 Task: In the  document partnership.docx Use the feature 'and check spelling and grammer' Select the body of letter and change paragraph spacing to  'Double' Select the word Greetings and change font size to  27
Action: Mouse moved to (268, 339)
Screenshot: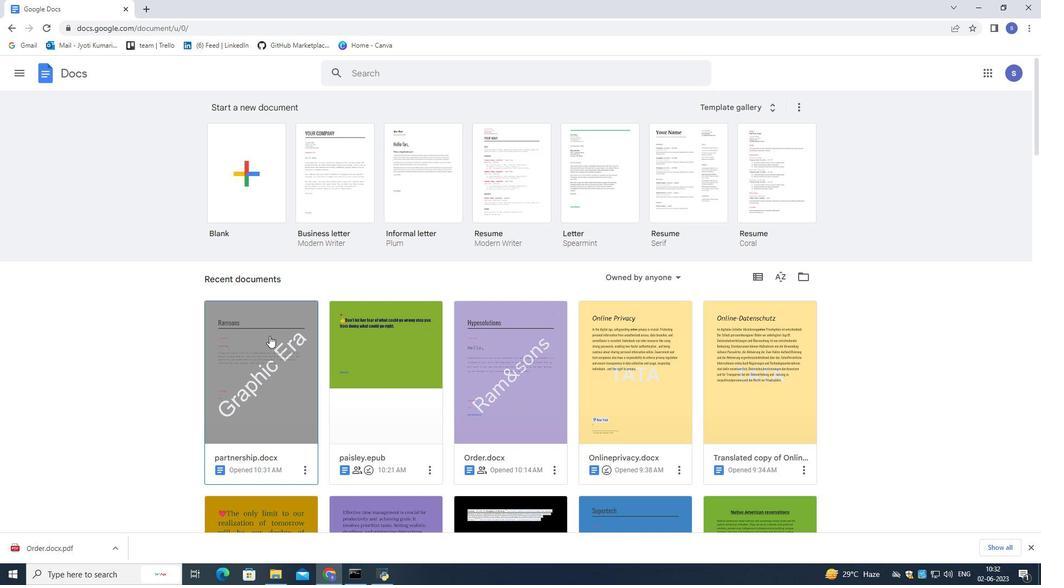 
Action: Mouse pressed left at (268, 339)
Screenshot: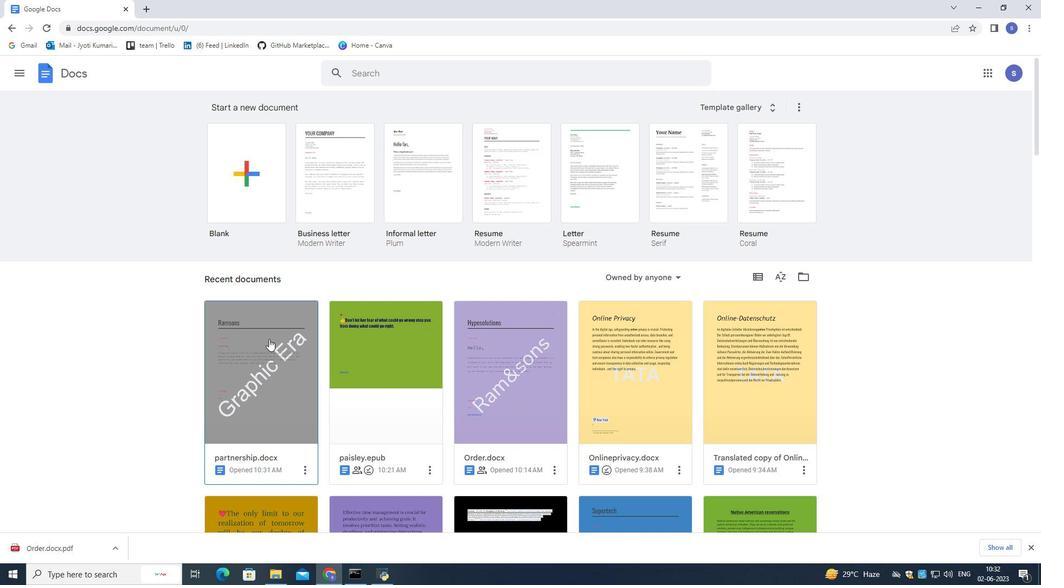 
Action: Mouse pressed left at (268, 339)
Screenshot: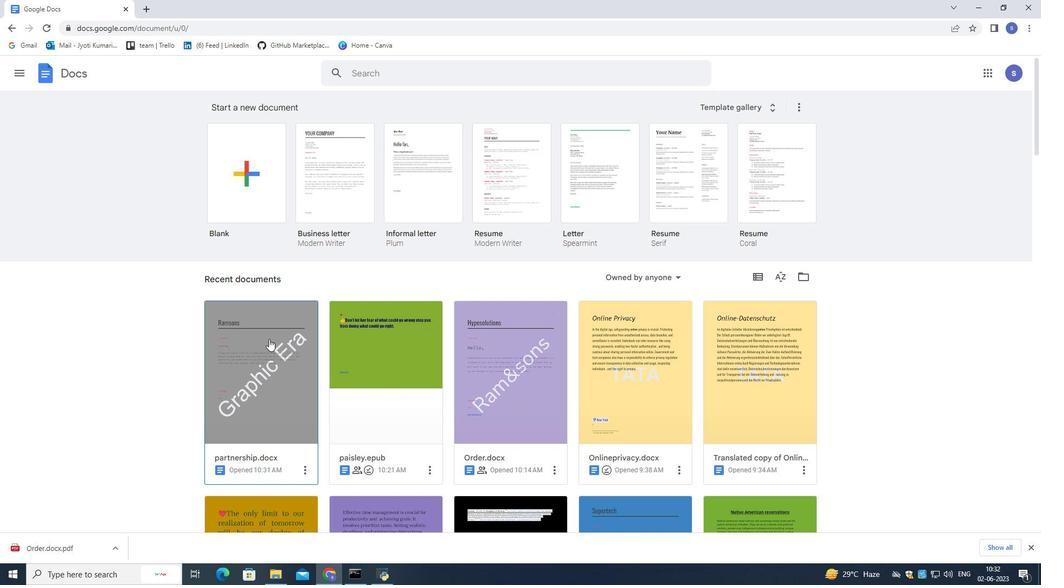 
Action: Mouse moved to (174, 79)
Screenshot: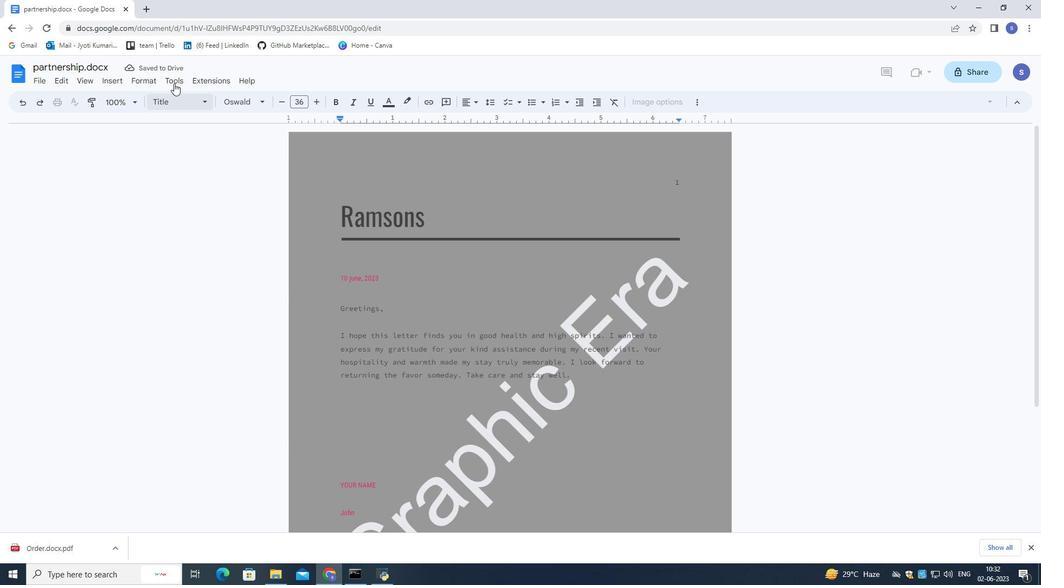 
Action: Mouse pressed left at (174, 79)
Screenshot: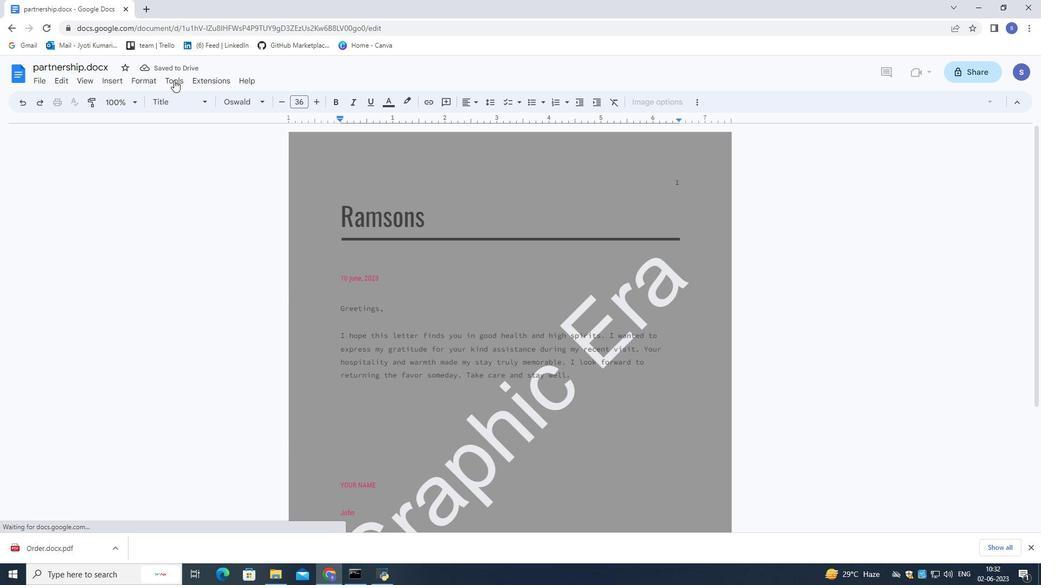 
Action: Mouse moved to (342, 93)
Screenshot: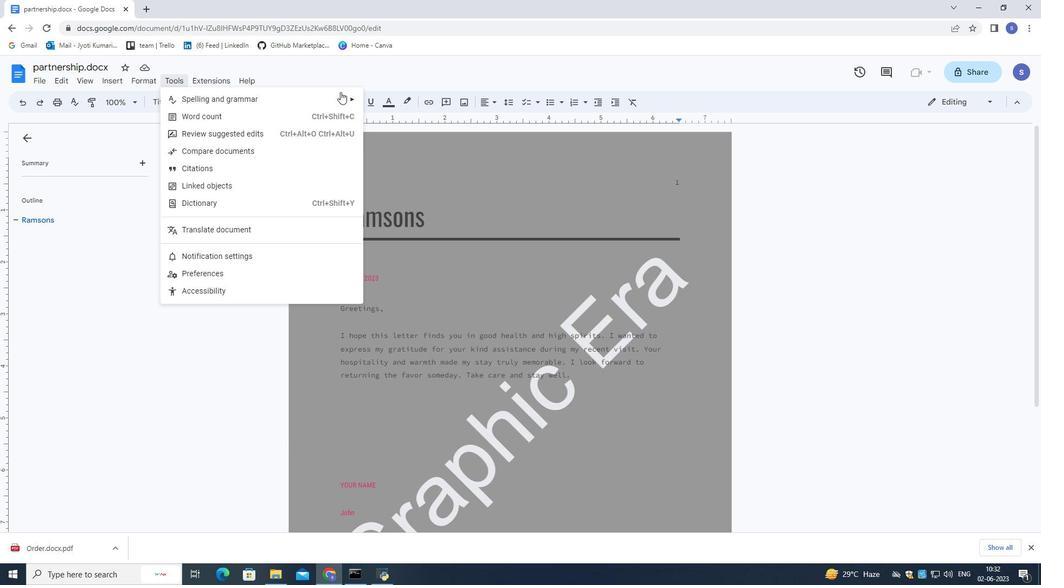 
Action: Mouse pressed left at (342, 93)
Screenshot: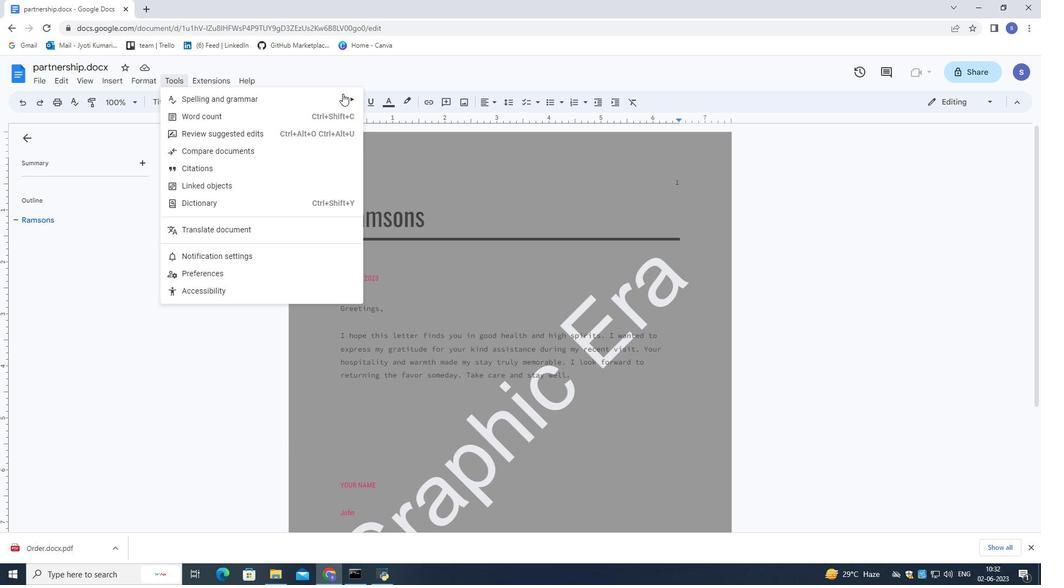 
Action: Mouse moved to (379, 99)
Screenshot: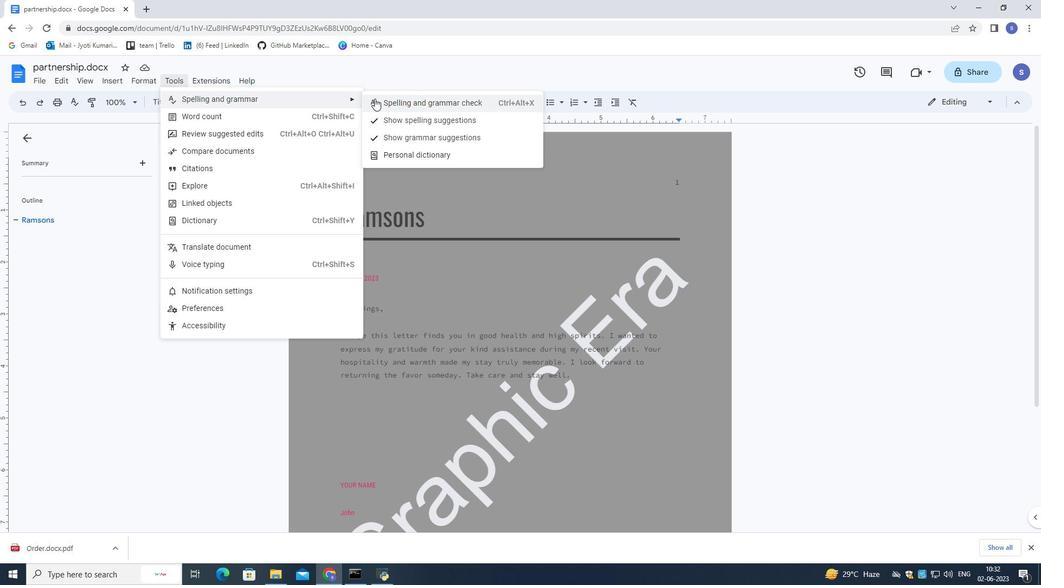 
Action: Mouse pressed left at (379, 99)
Screenshot: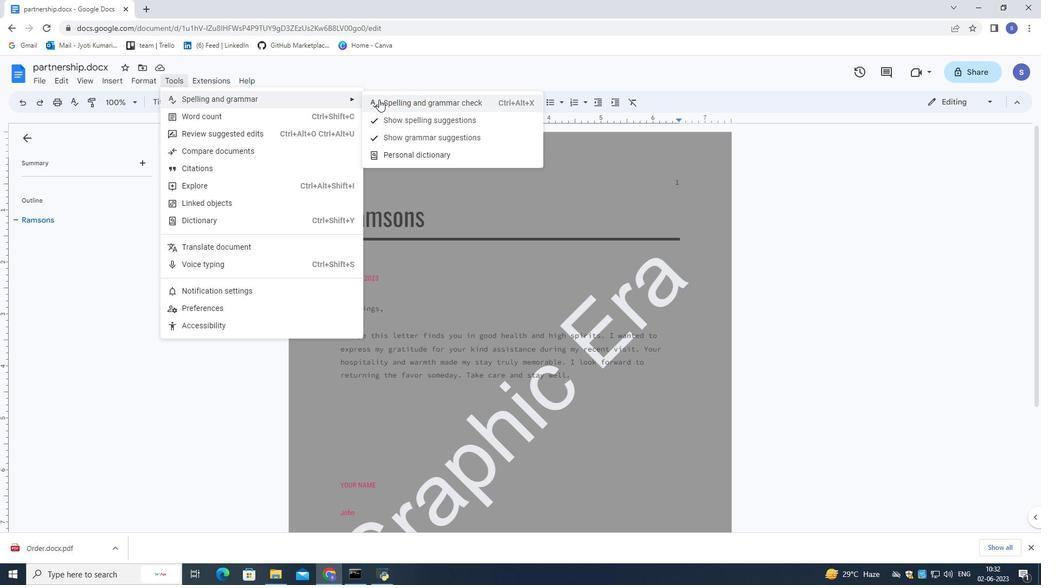 
Action: Mouse moved to (409, 225)
Screenshot: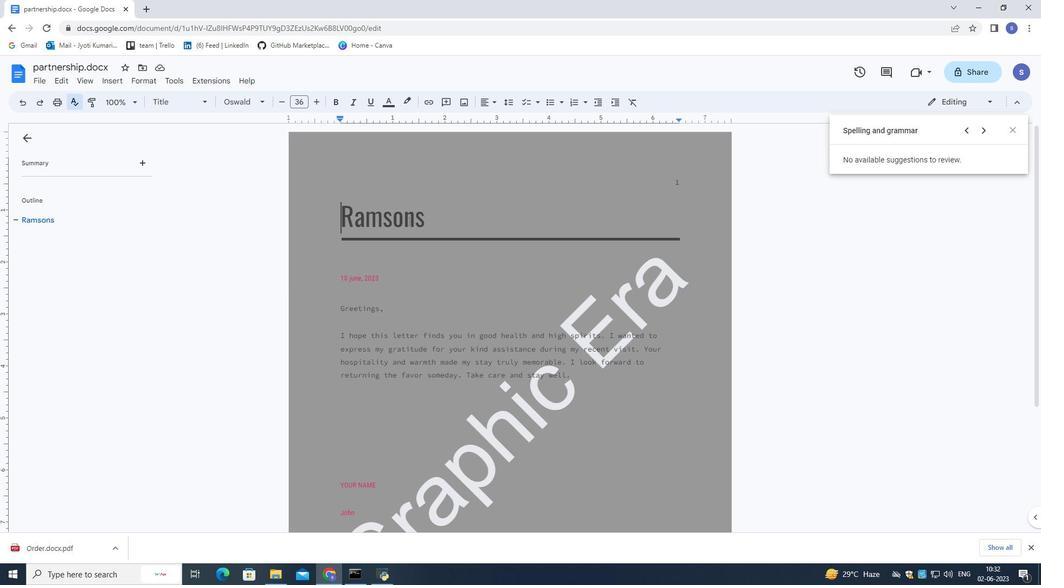 
Action: Mouse scrolled (409, 225) with delta (0, 0)
Screenshot: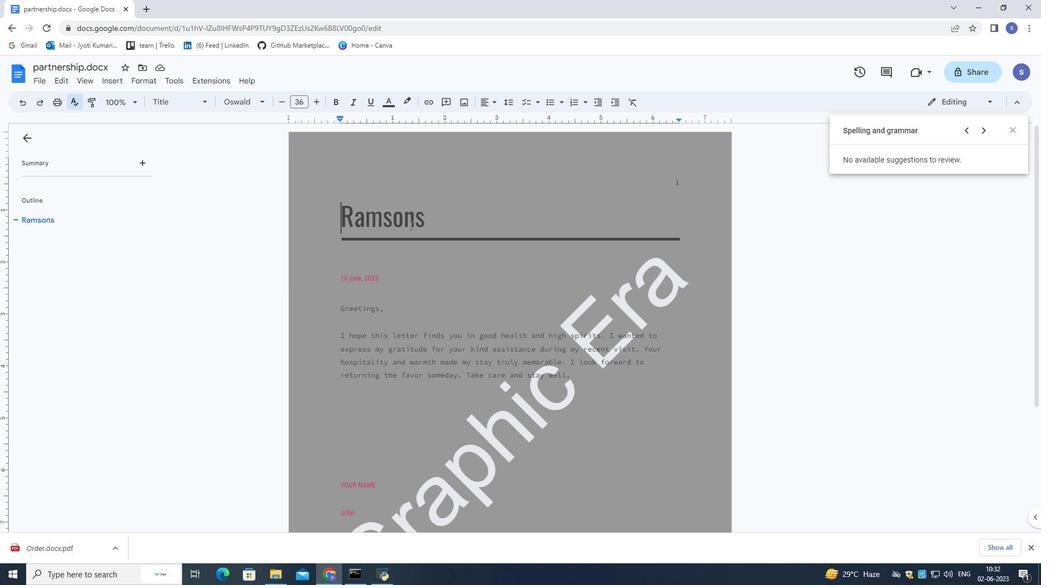 
Action: Mouse scrolled (409, 225) with delta (0, 0)
Screenshot: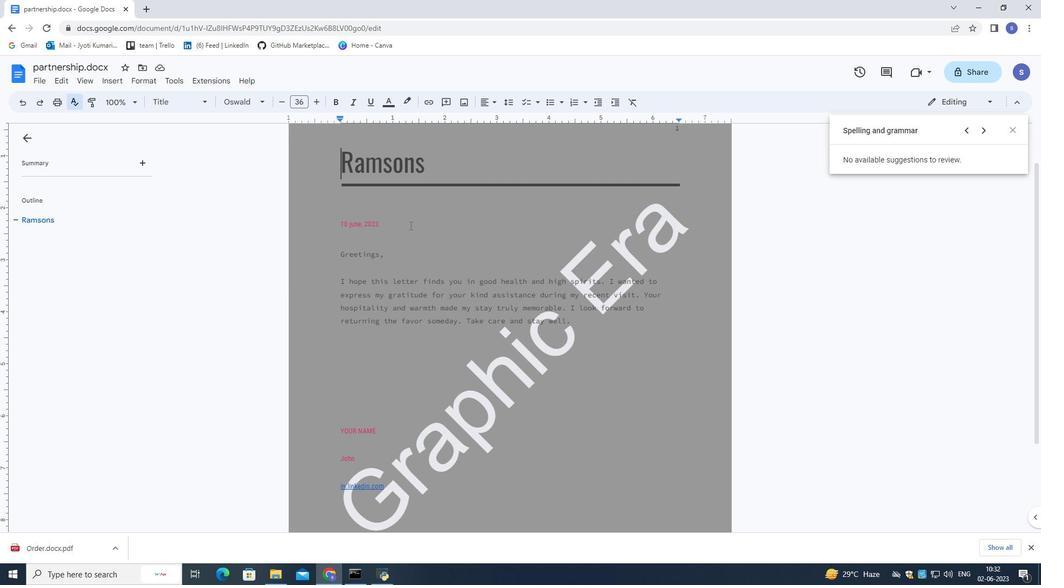 
Action: Mouse moved to (574, 271)
Screenshot: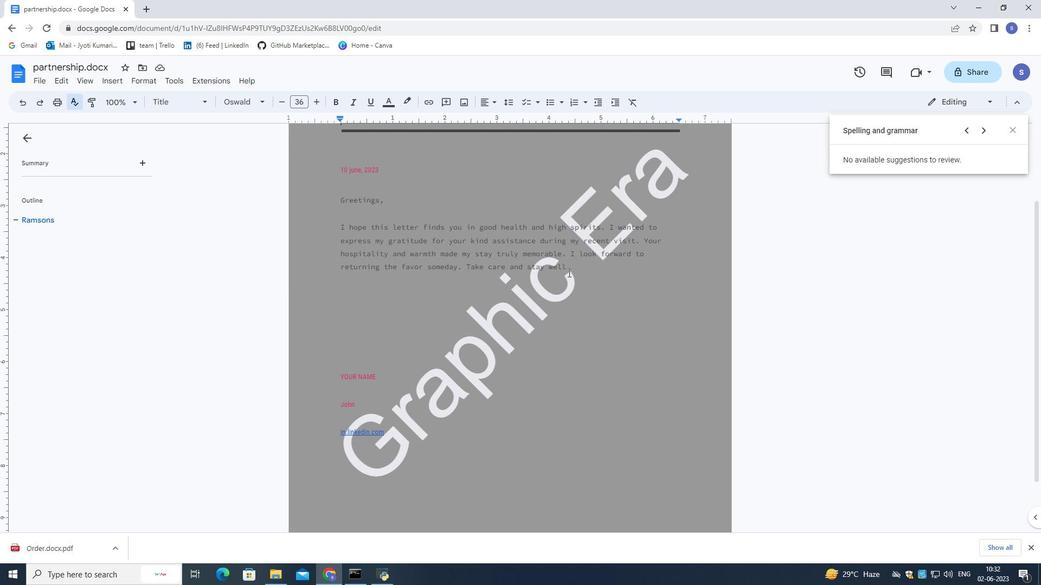 
Action: Mouse pressed left at (574, 271)
Screenshot: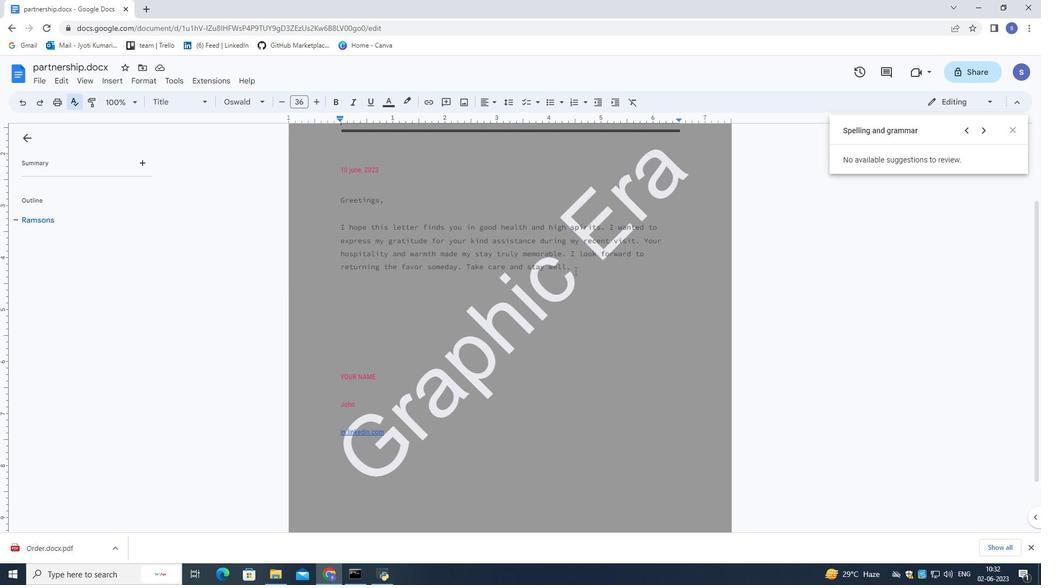 
Action: Mouse moved to (504, 99)
Screenshot: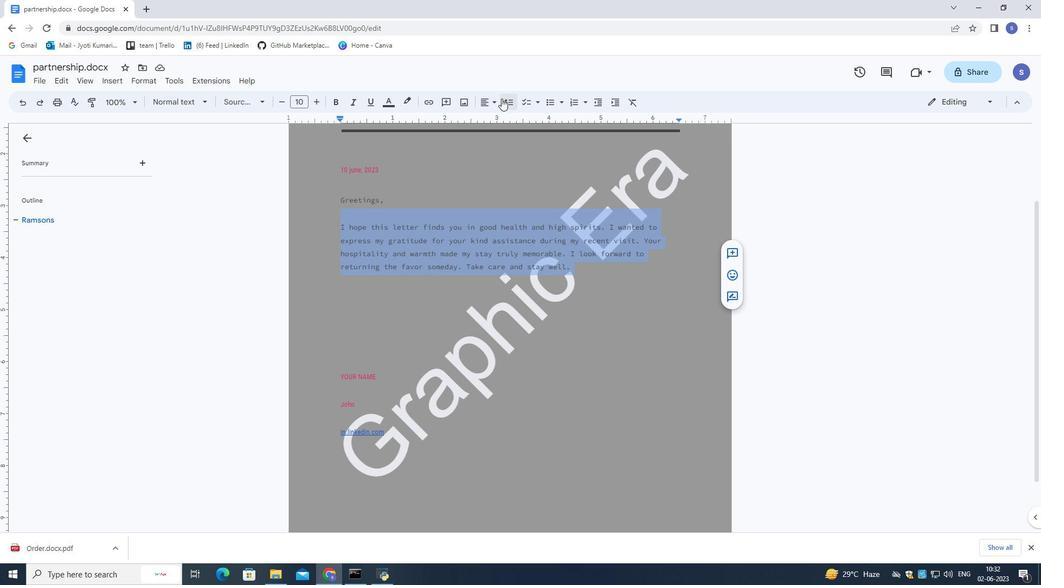 
Action: Mouse pressed left at (504, 99)
Screenshot: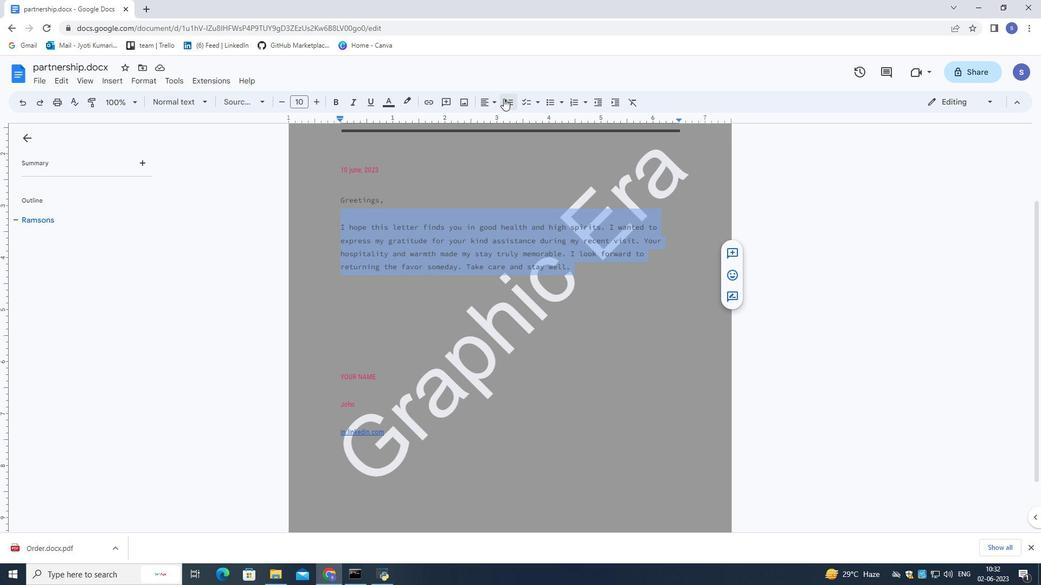 
Action: Mouse moved to (522, 173)
Screenshot: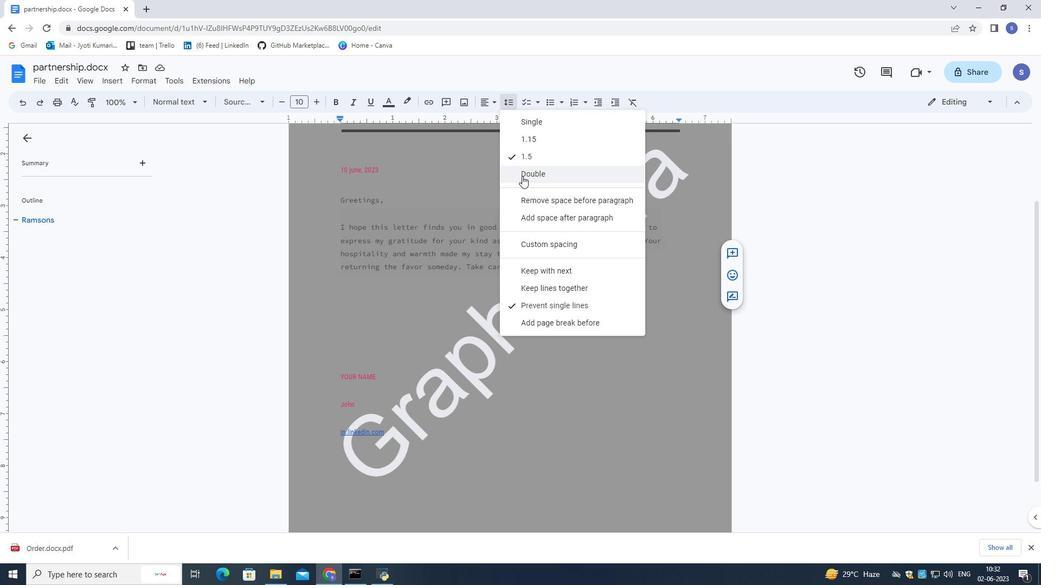 
Action: Mouse pressed left at (522, 173)
Screenshot: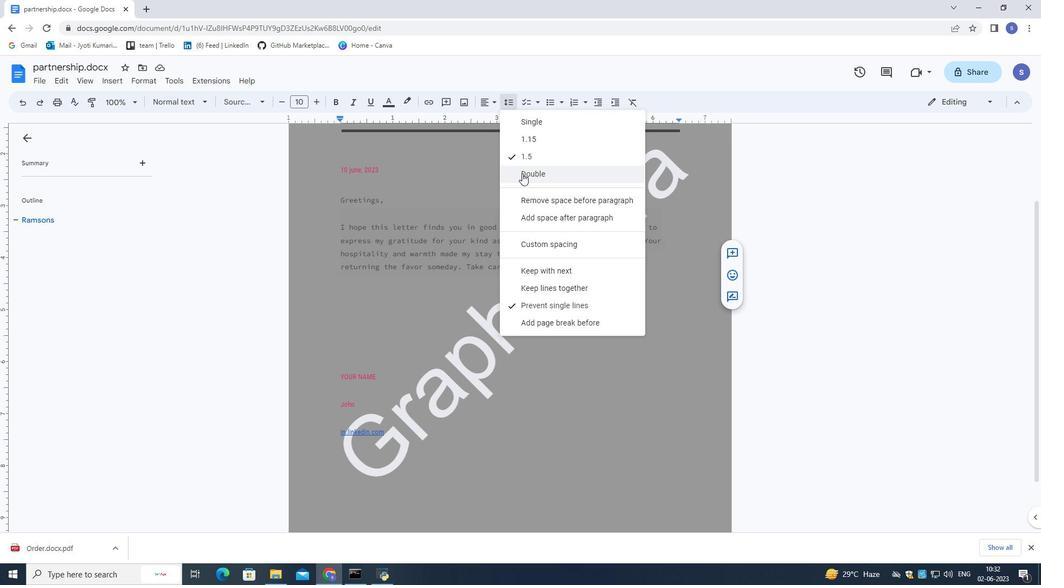 
Action: Mouse moved to (488, 281)
Screenshot: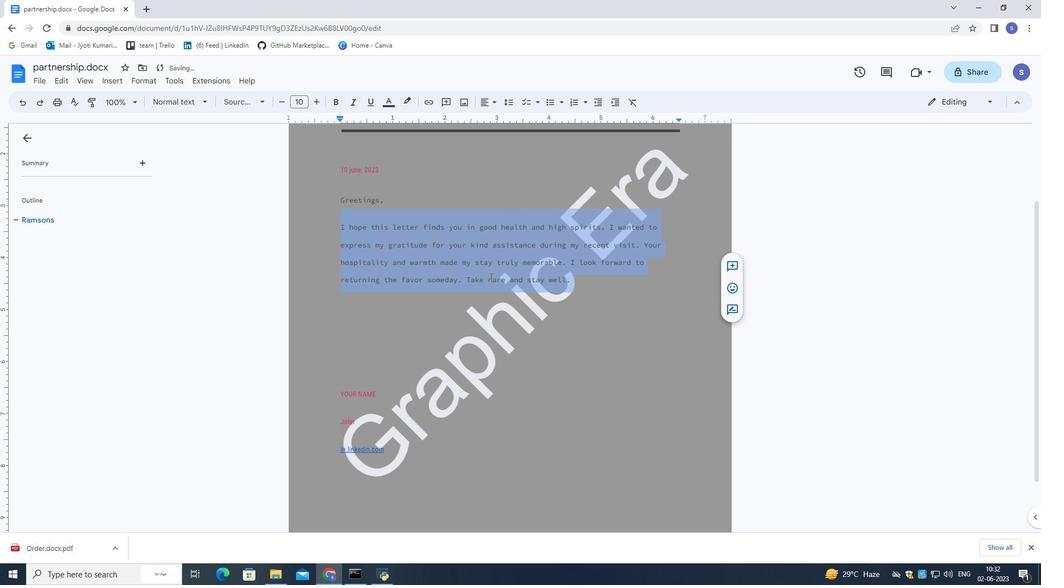 
Action: Mouse pressed left at (488, 281)
Screenshot: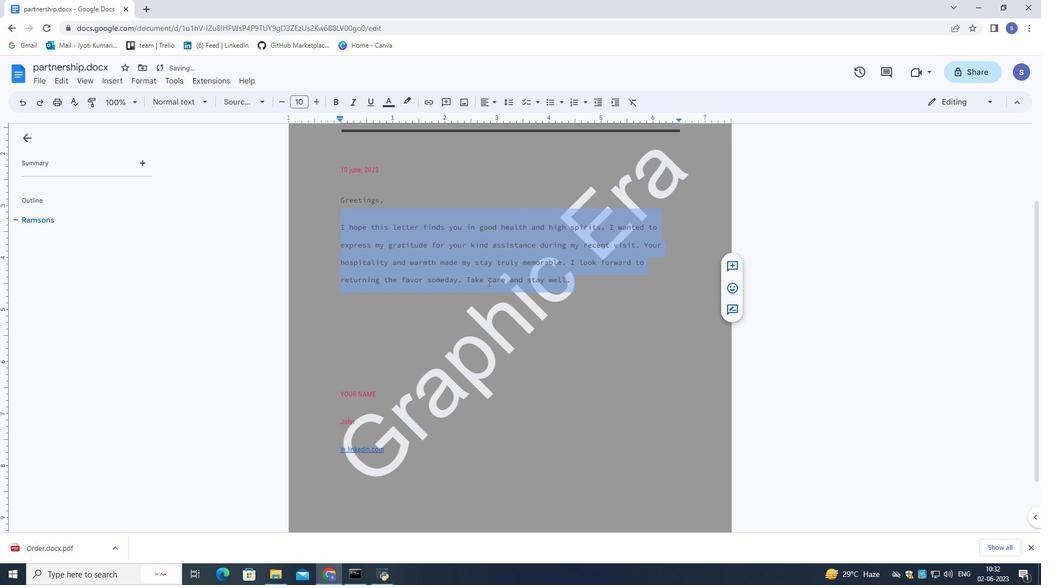 
Action: Mouse moved to (400, 195)
Screenshot: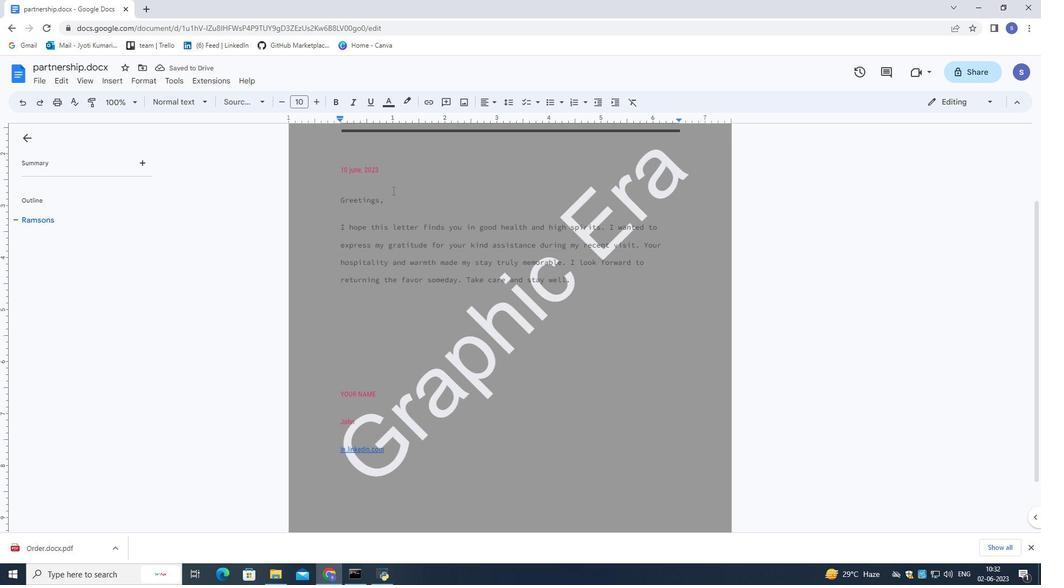 
Action: Mouse pressed left at (400, 195)
Screenshot: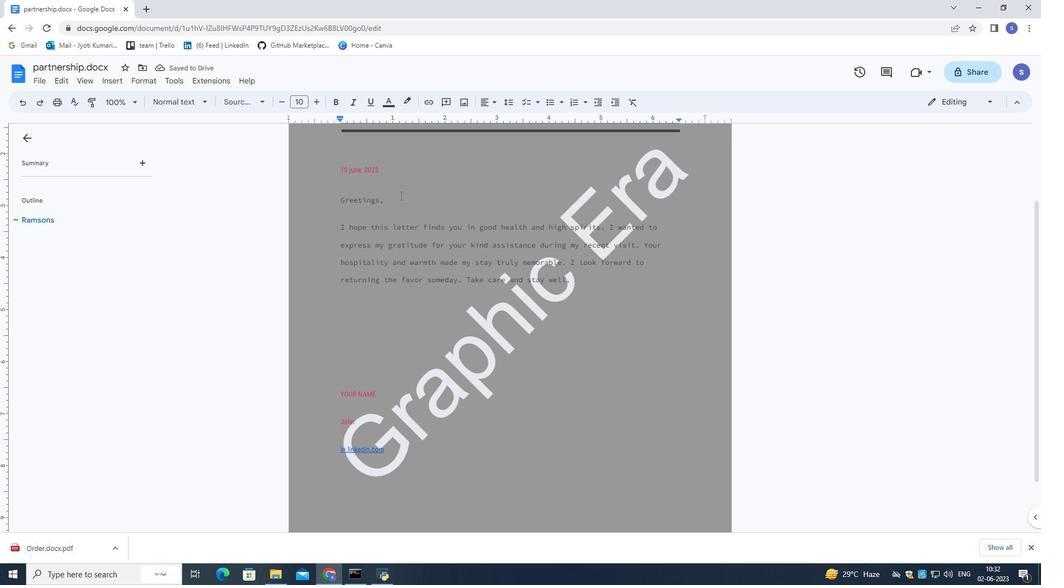 
Action: Mouse moved to (318, 103)
Screenshot: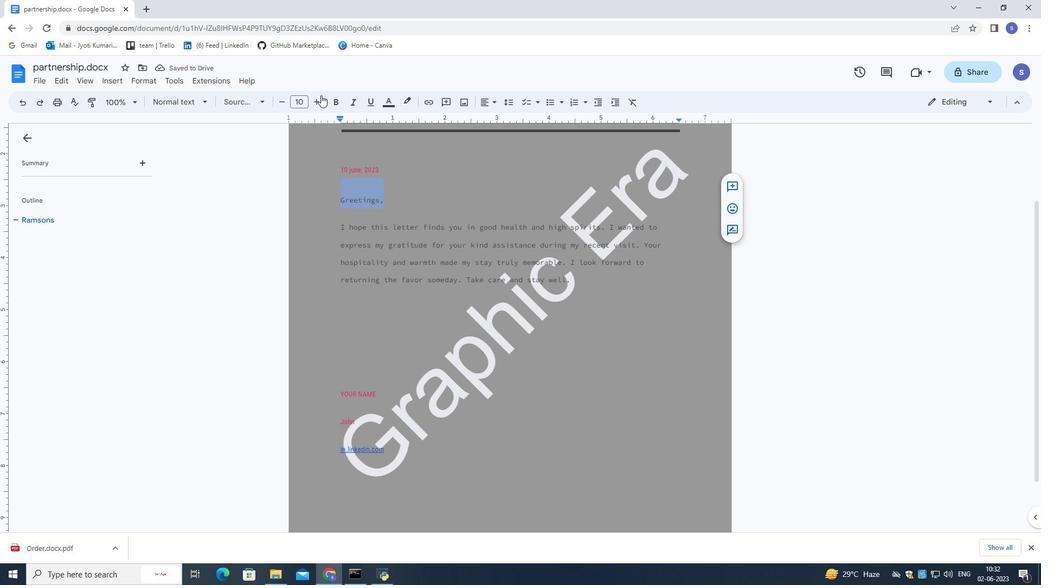 
Action: Mouse pressed left at (318, 103)
Screenshot: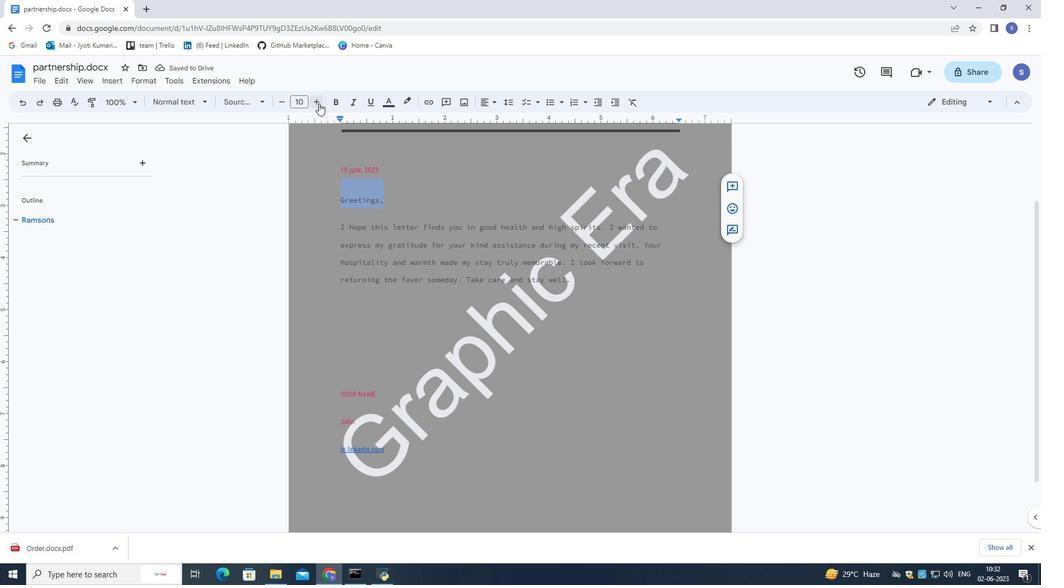 
Action: Mouse pressed left at (318, 103)
Screenshot: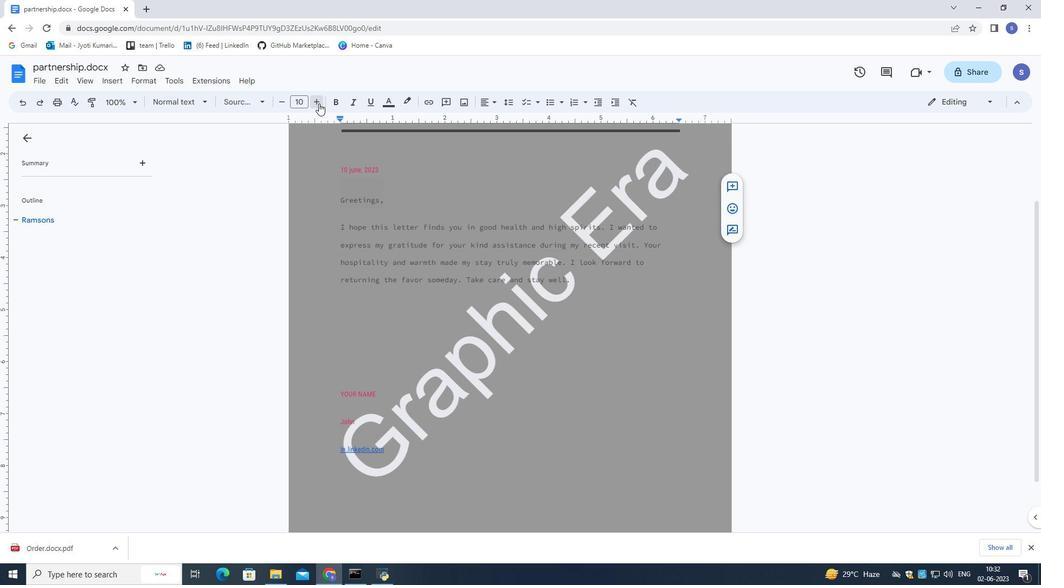 
Action: Mouse pressed left at (318, 103)
Screenshot: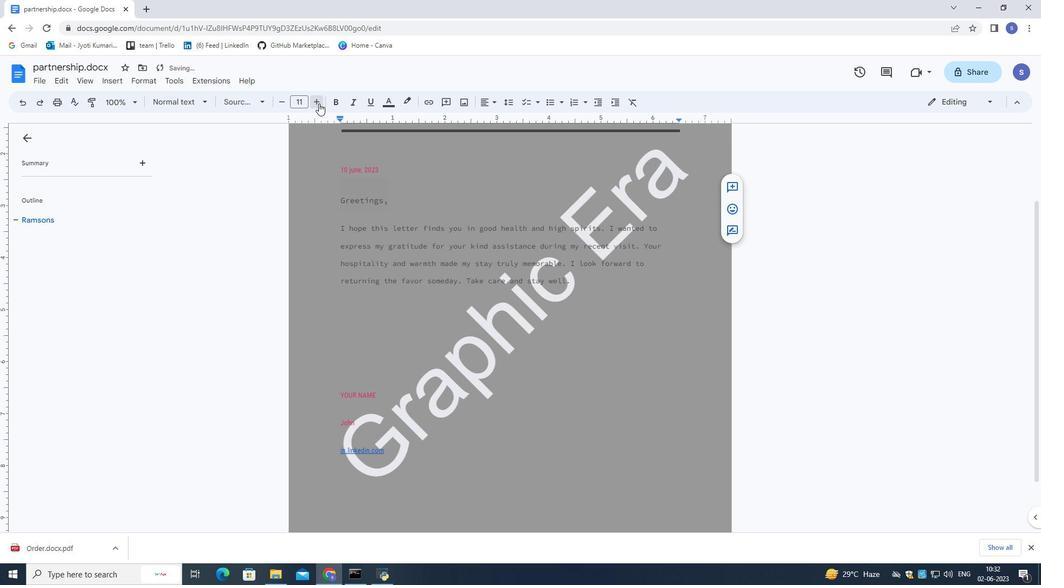 
Action: Mouse pressed left at (318, 103)
Screenshot: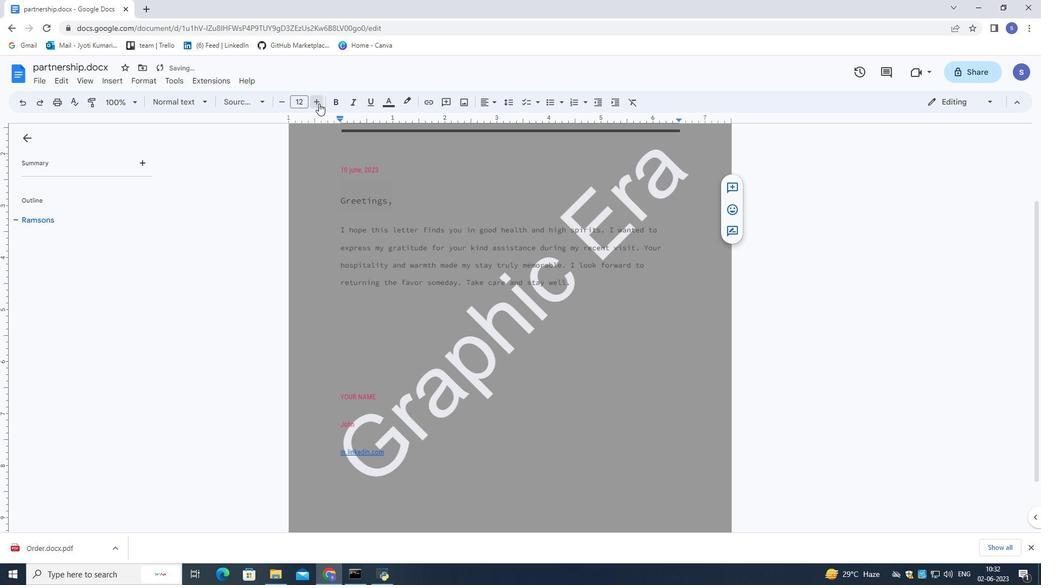 
Action: Mouse moved to (318, 103)
Screenshot: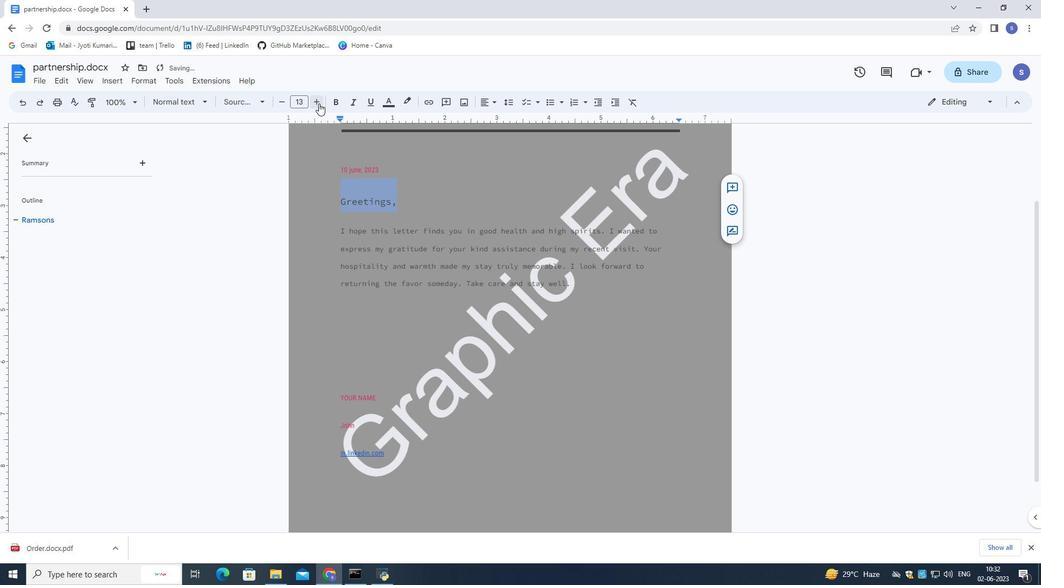 
Action: Mouse pressed left at (318, 103)
Screenshot: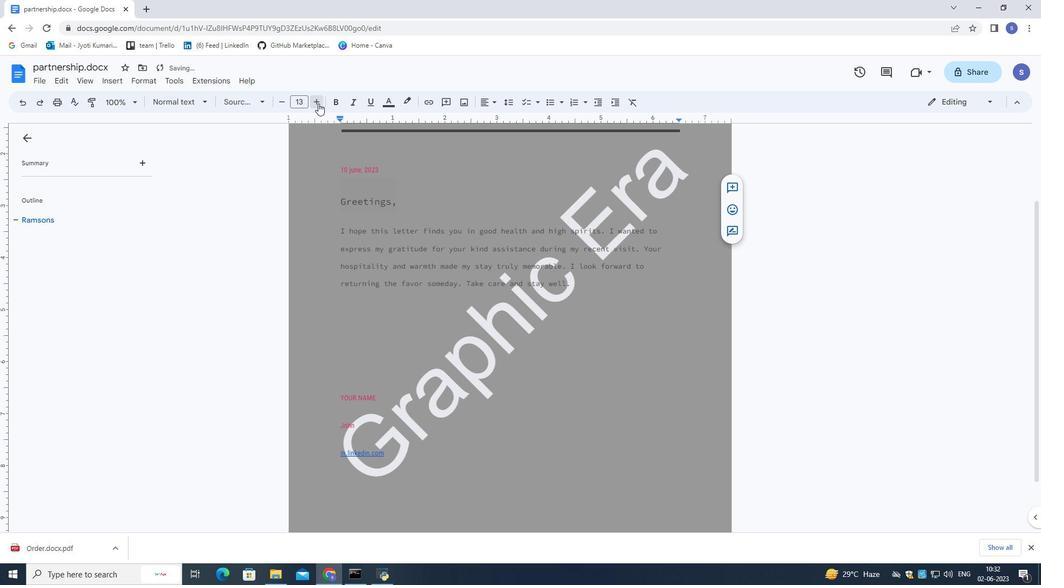 
Action: Mouse pressed left at (318, 103)
Screenshot: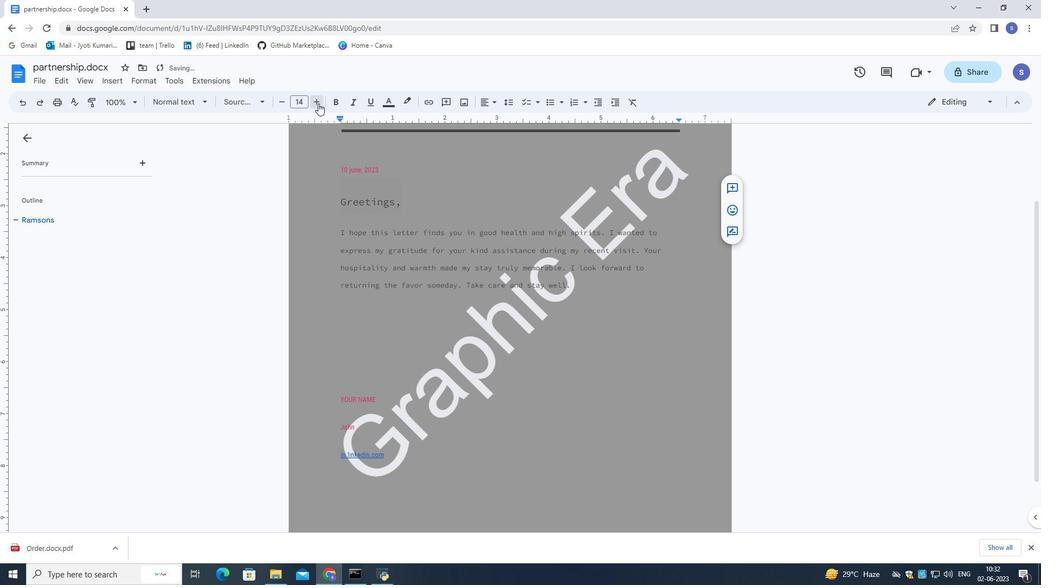 
Action: Mouse pressed left at (318, 103)
Screenshot: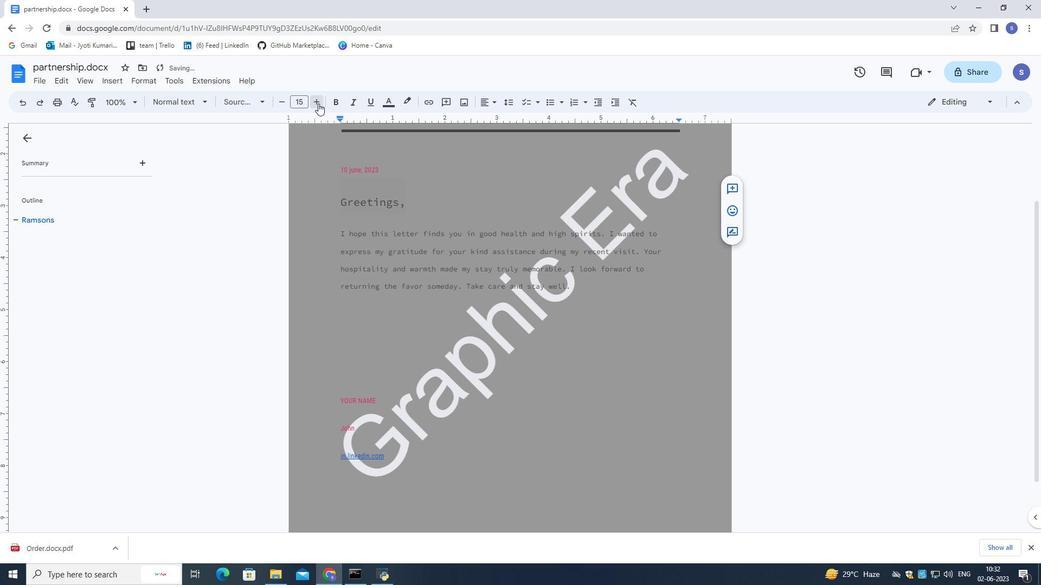 
Action: Mouse pressed left at (318, 103)
Screenshot: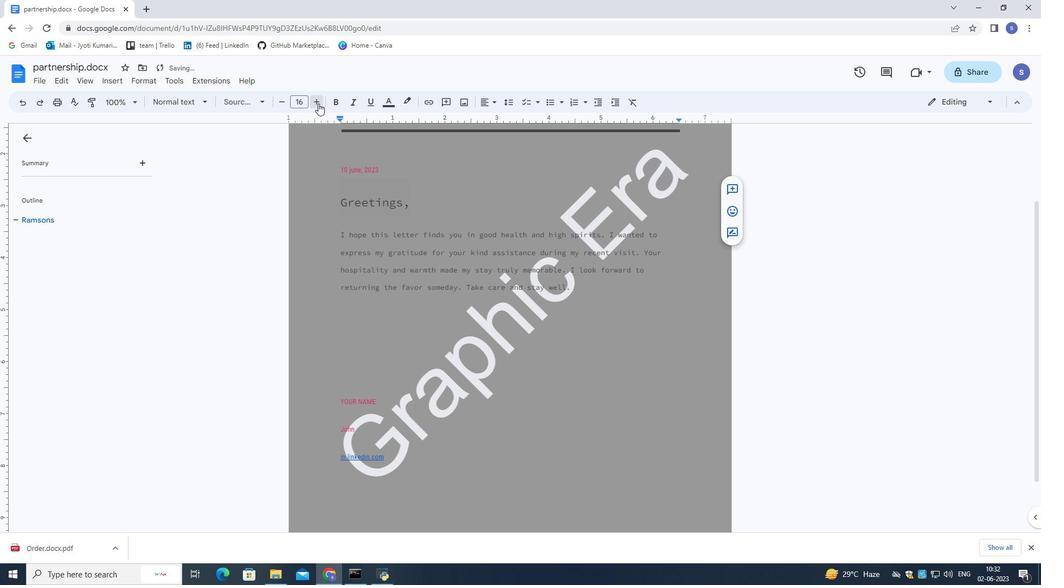 
Action: Mouse pressed left at (318, 103)
Screenshot: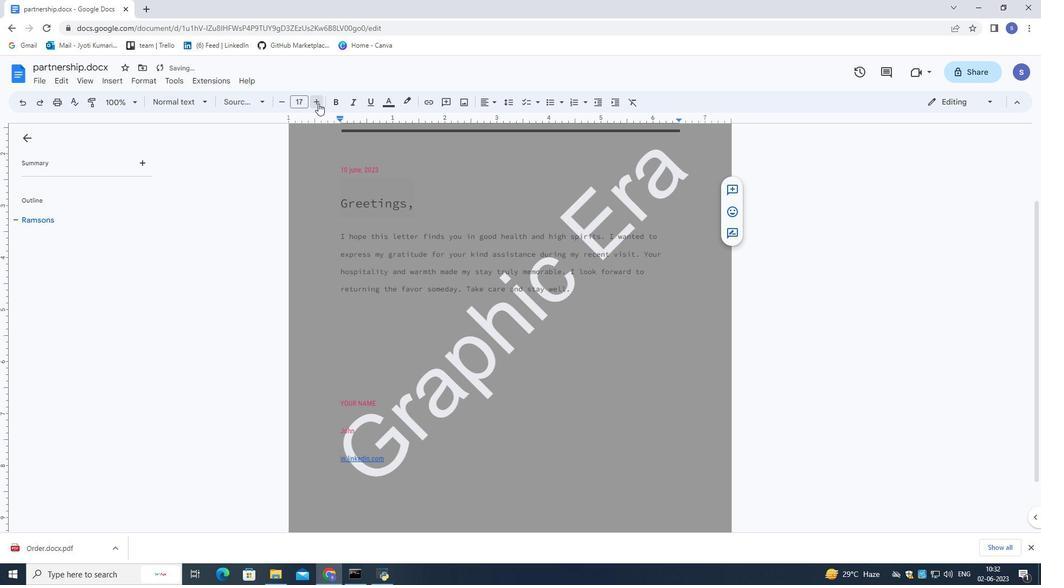 
Action: Mouse pressed left at (318, 103)
Screenshot: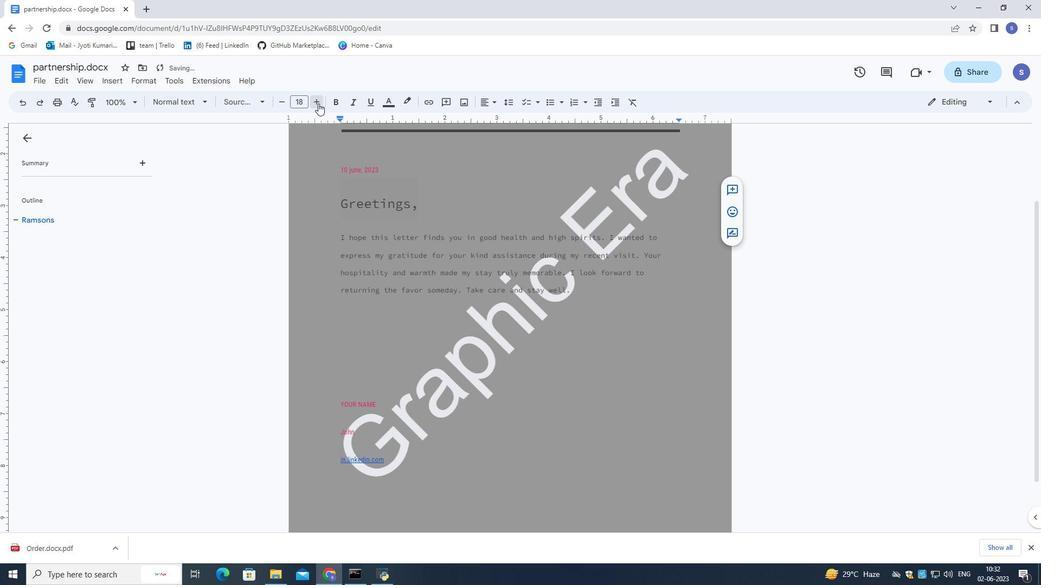 
Action: Mouse pressed left at (318, 103)
Screenshot: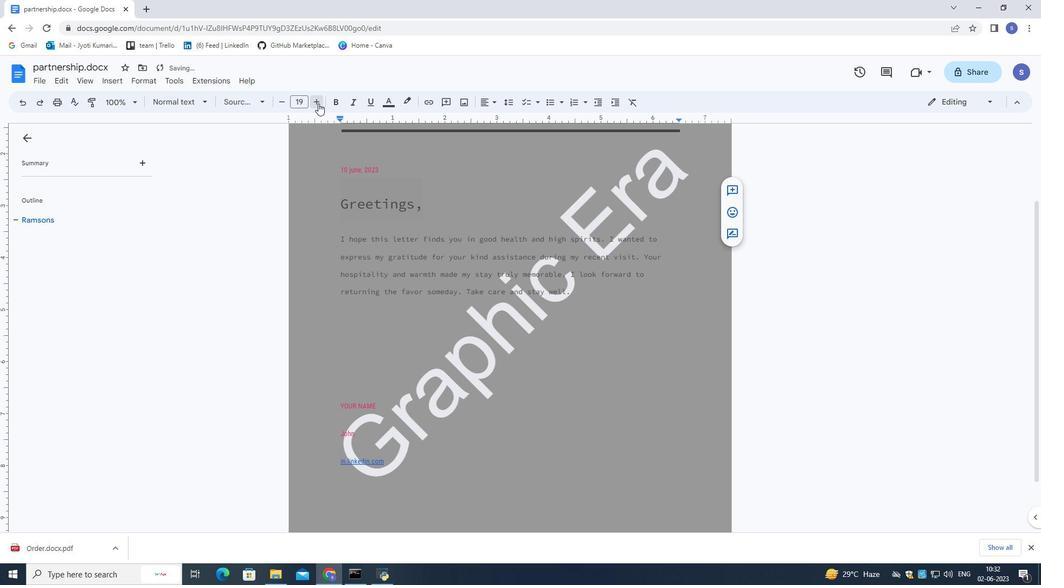 
Action: Mouse moved to (318, 103)
Screenshot: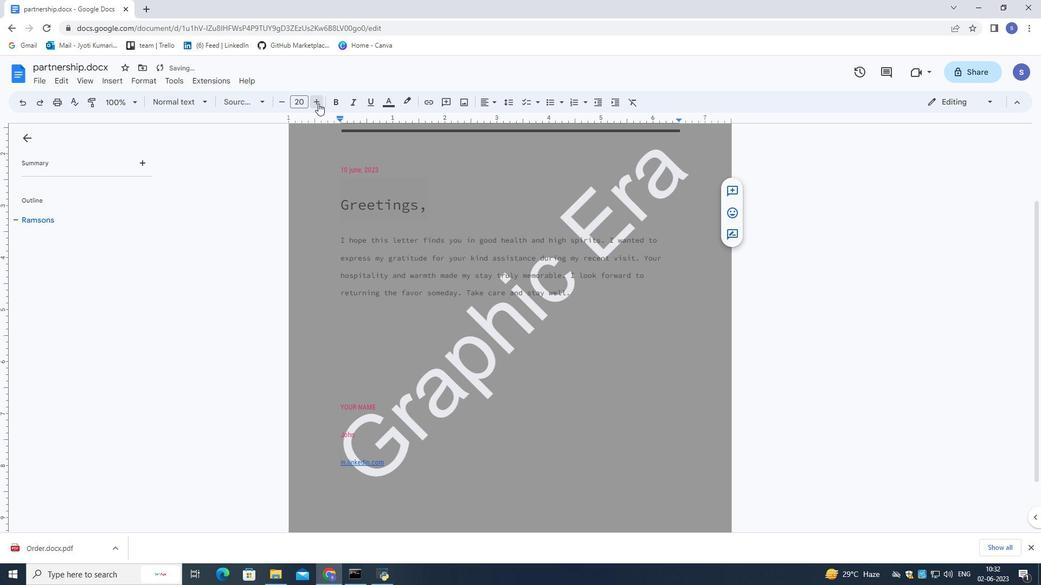 
Action: Mouse pressed left at (318, 103)
Screenshot: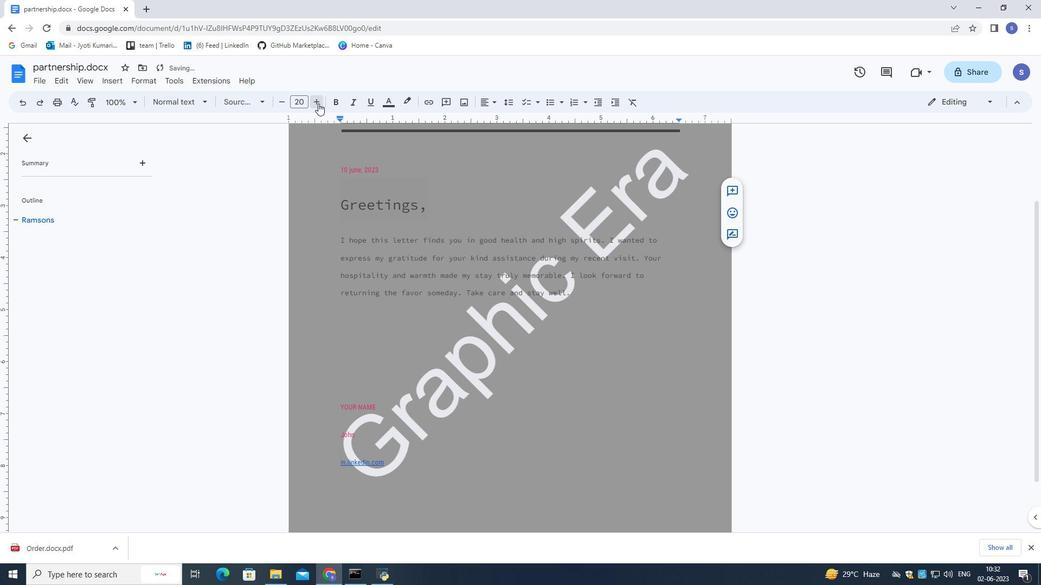 
Action: Mouse pressed left at (318, 103)
Screenshot: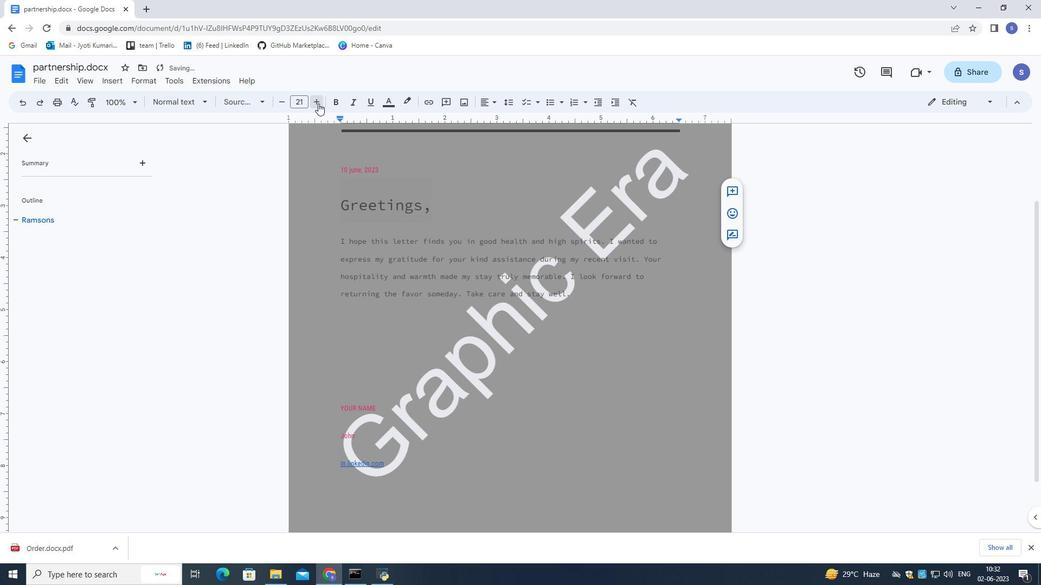 
Action: Mouse pressed left at (318, 103)
Screenshot: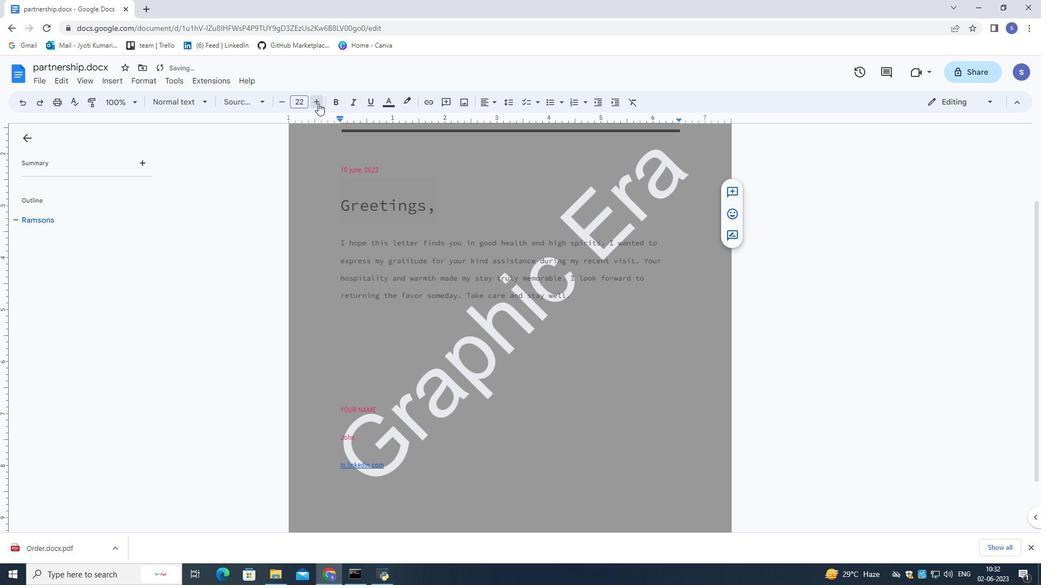 
Action: Mouse pressed left at (318, 103)
Screenshot: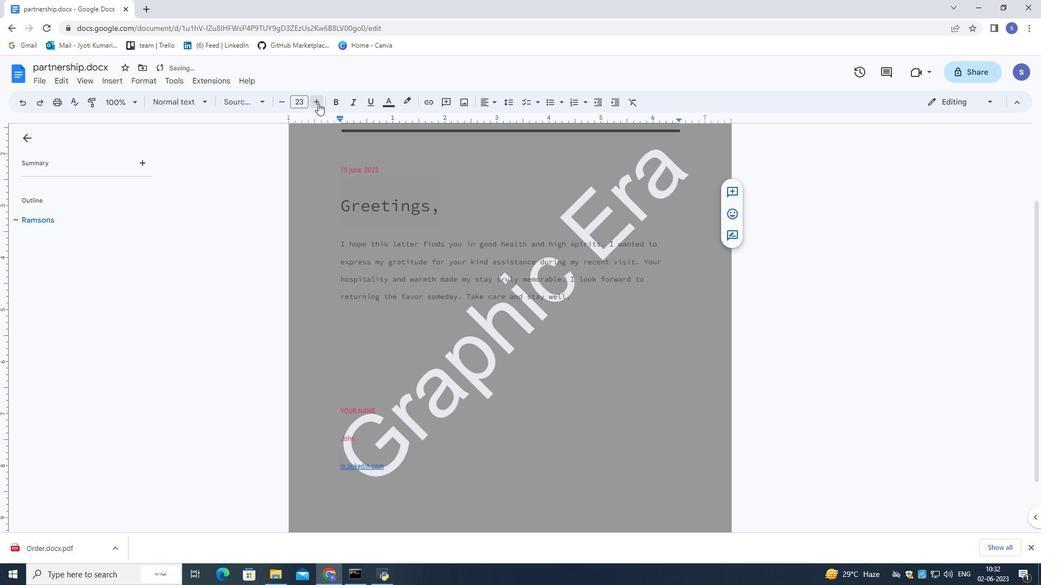 
Action: Mouse pressed left at (318, 103)
Screenshot: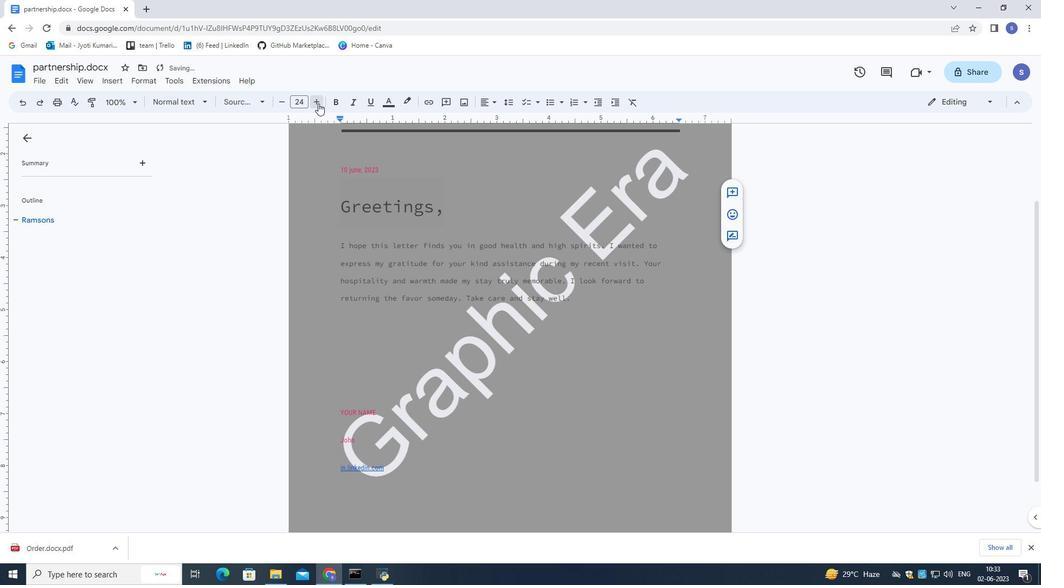 
Action: Mouse moved to (317, 103)
Screenshot: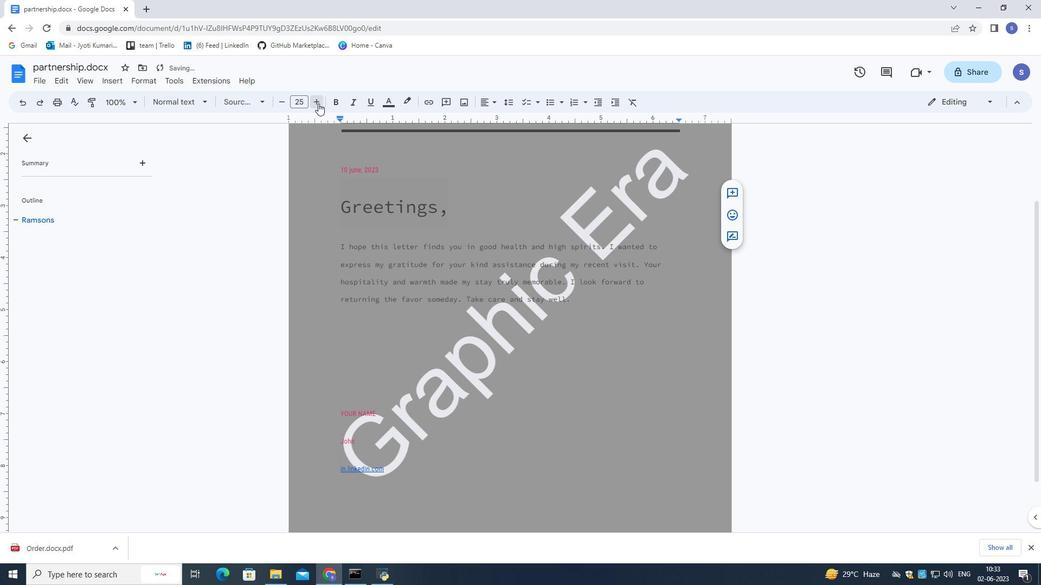 
Action: Mouse pressed left at (317, 103)
Screenshot: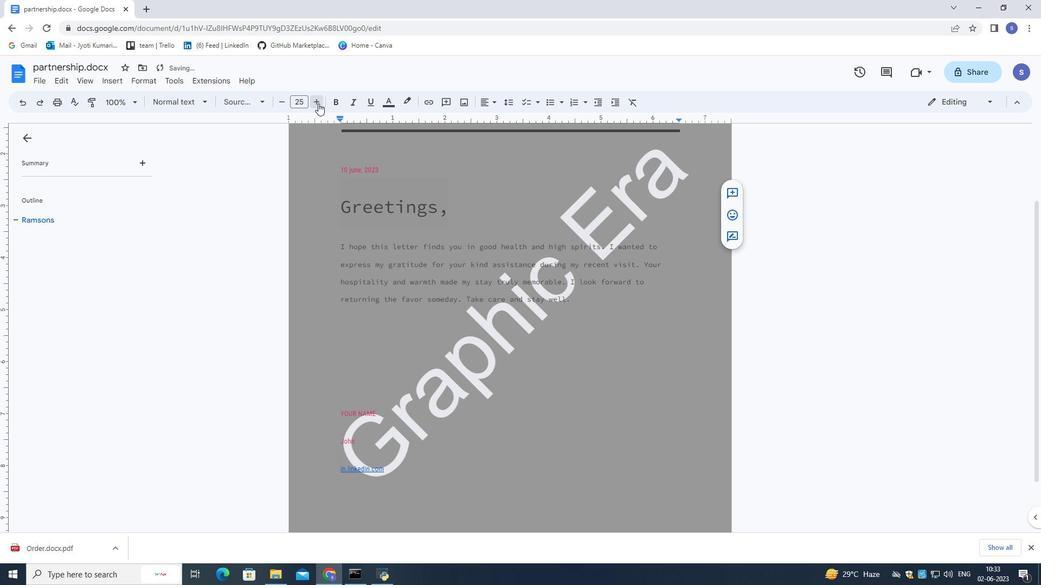 
Action: Mouse moved to (355, 192)
Screenshot: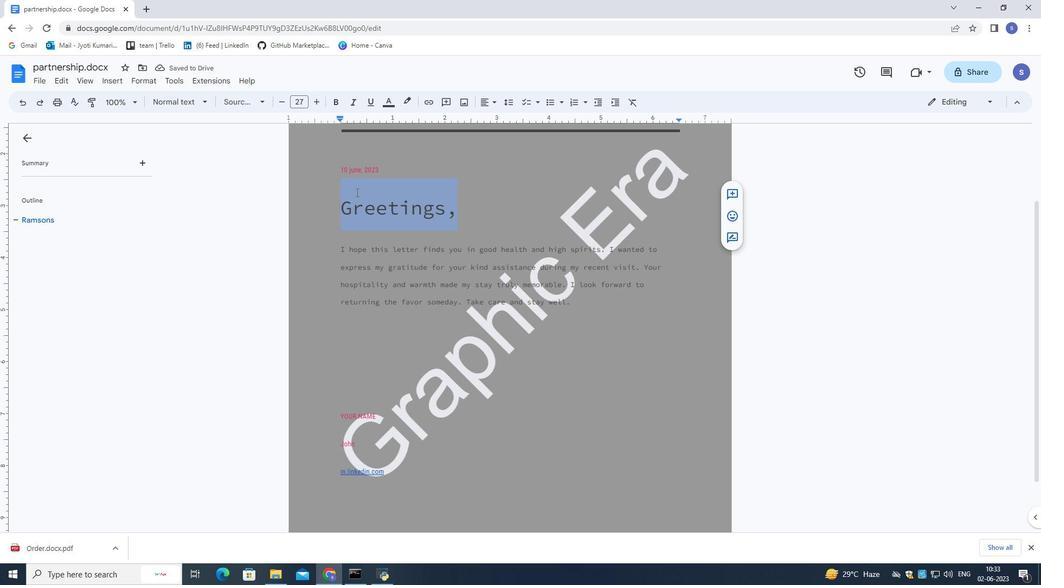 
